 Task: Select the margins with none.
Action: Mouse moved to (50, 127)
Screenshot: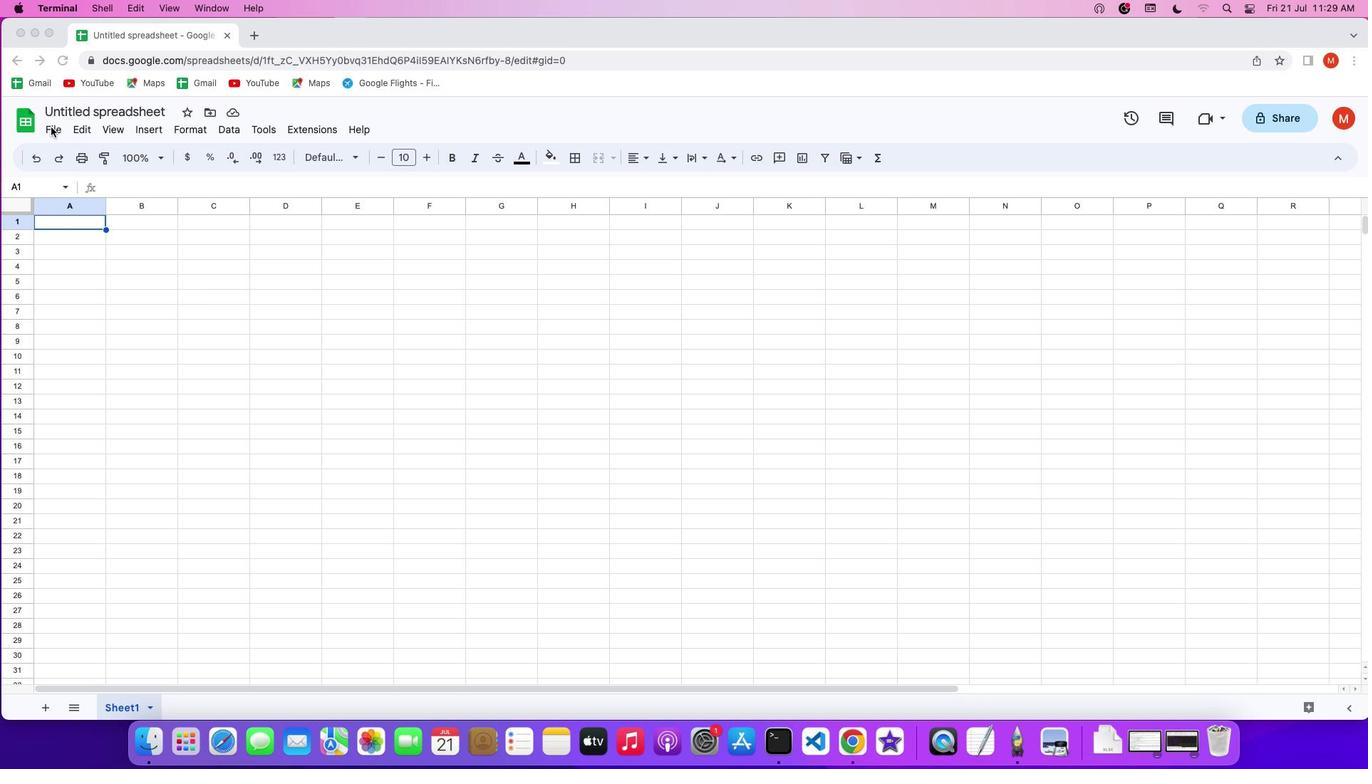 
Action: Mouse pressed left at (50, 127)
Screenshot: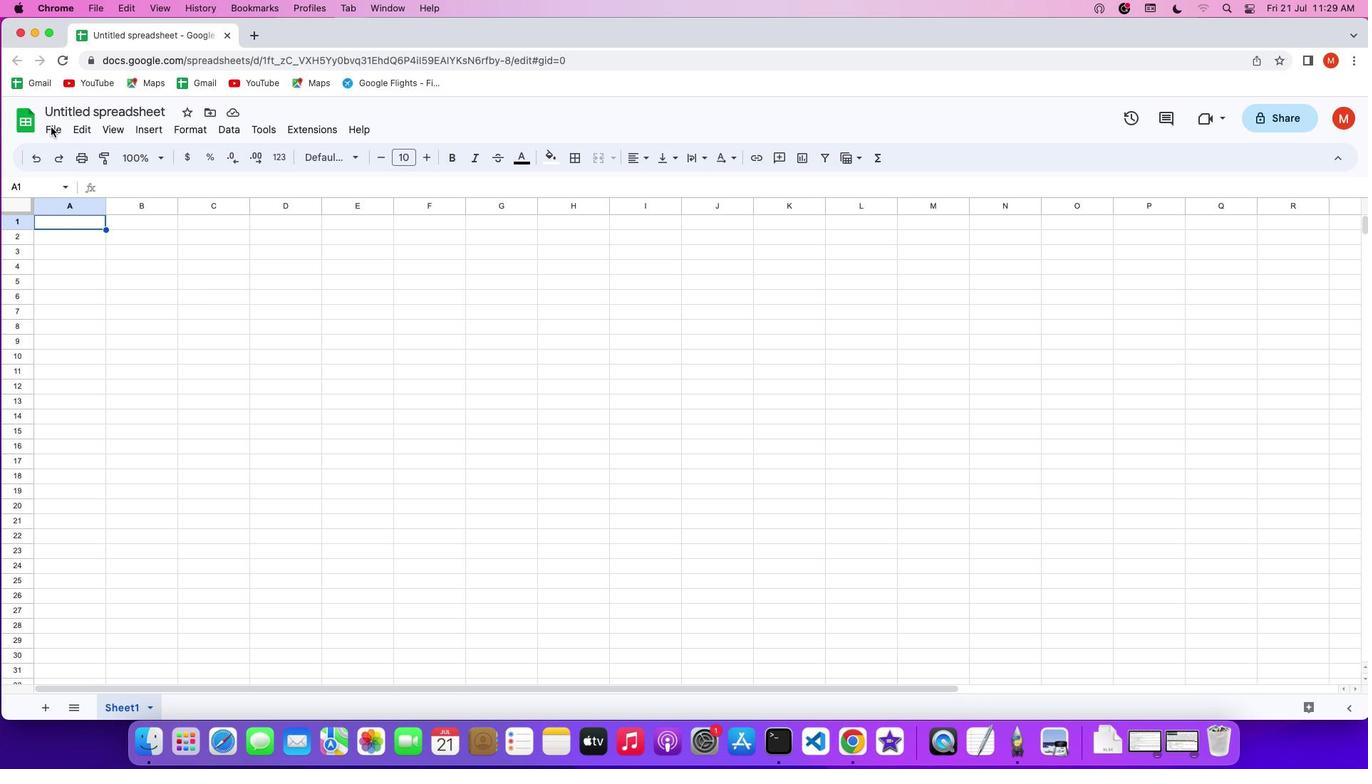 
Action: Mouse pressed left at (50, 127)
Screenshot: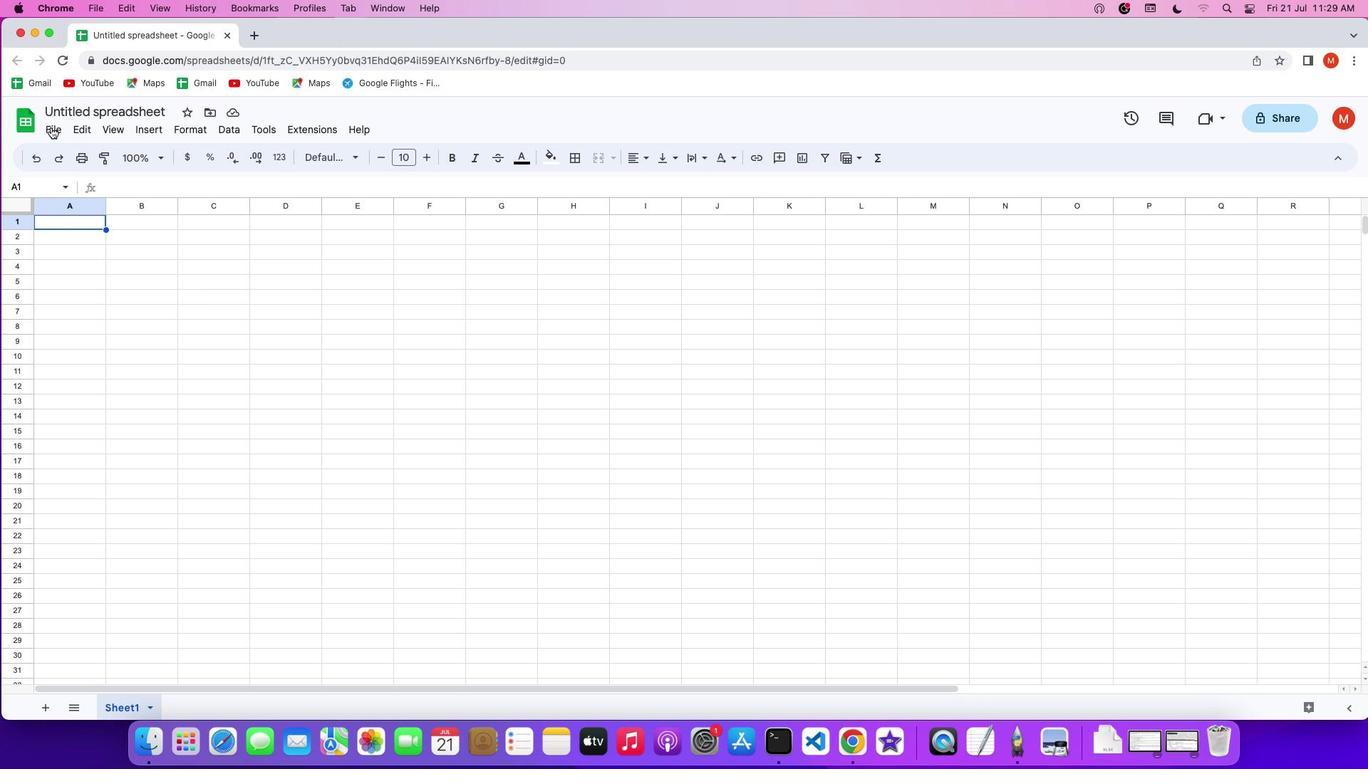 
Action: Mouse moved to (70, 546)
Screenshot: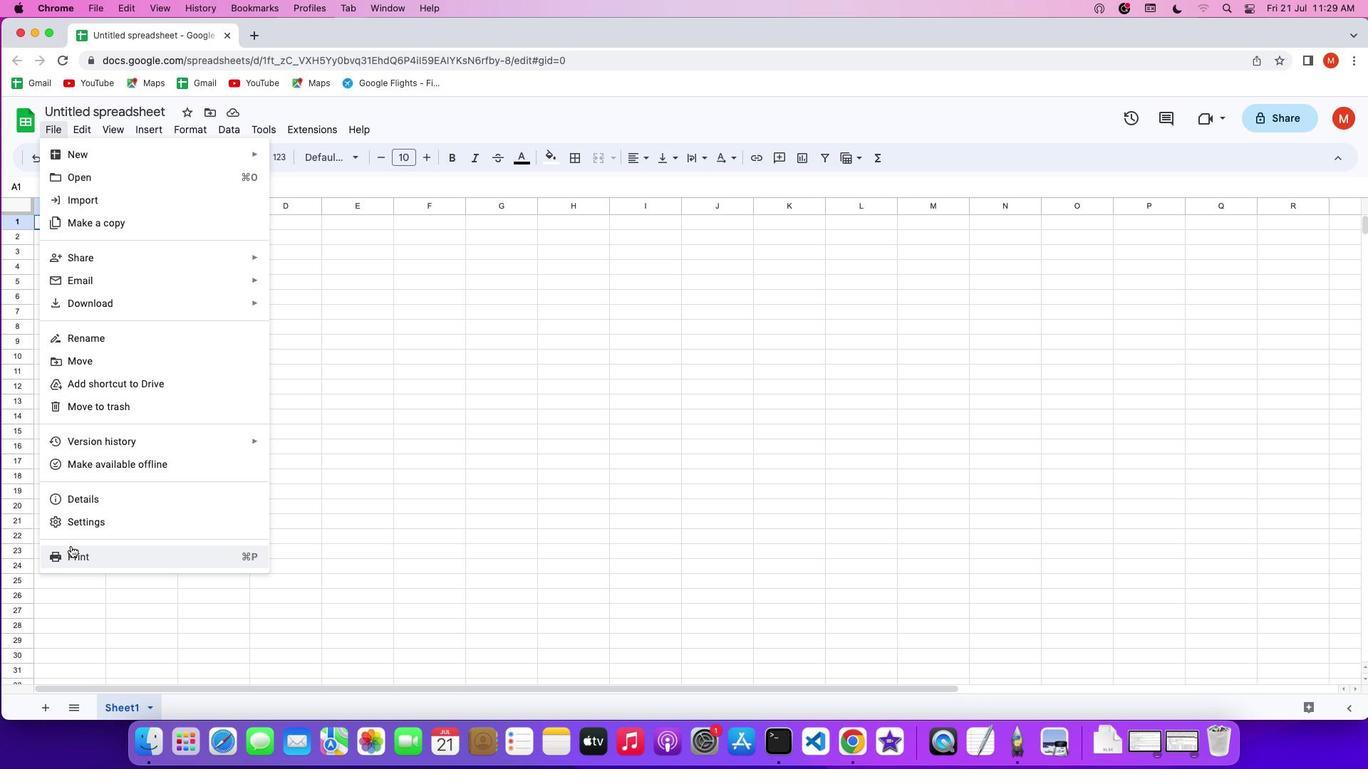 
Action: Mouse pressed left at (70, 546)
Screenshot: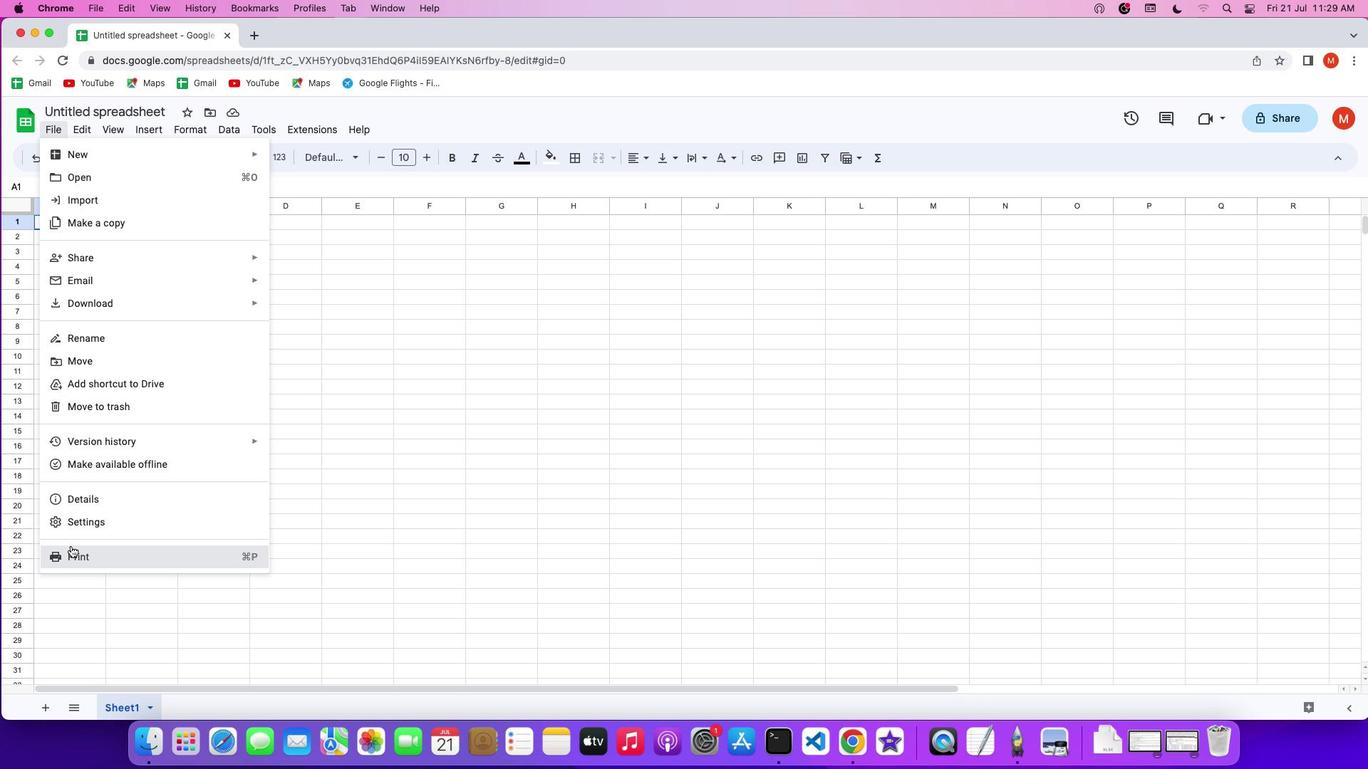 
Action: Mouse moved to (1324, 121)
Screenshot: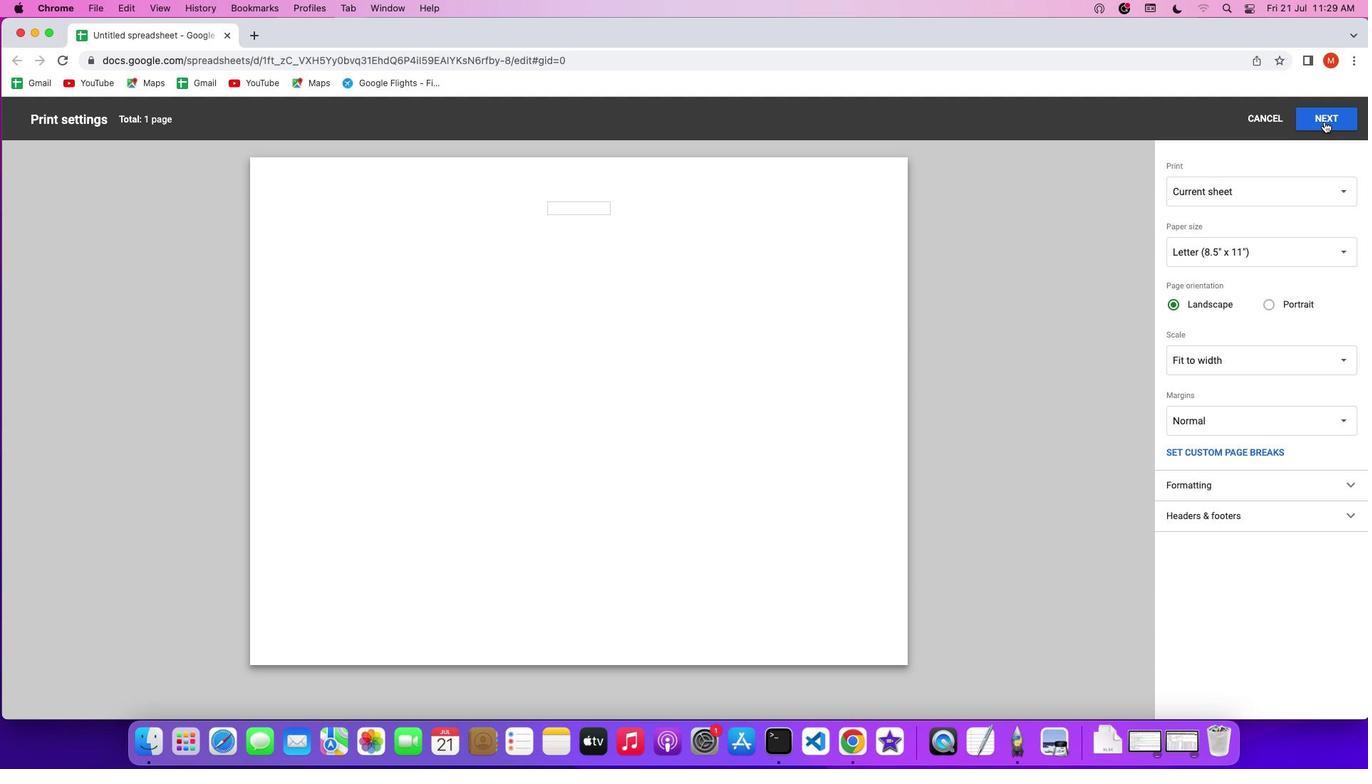
Action: Mouse pressed left at (1324, 121)
Screenshot: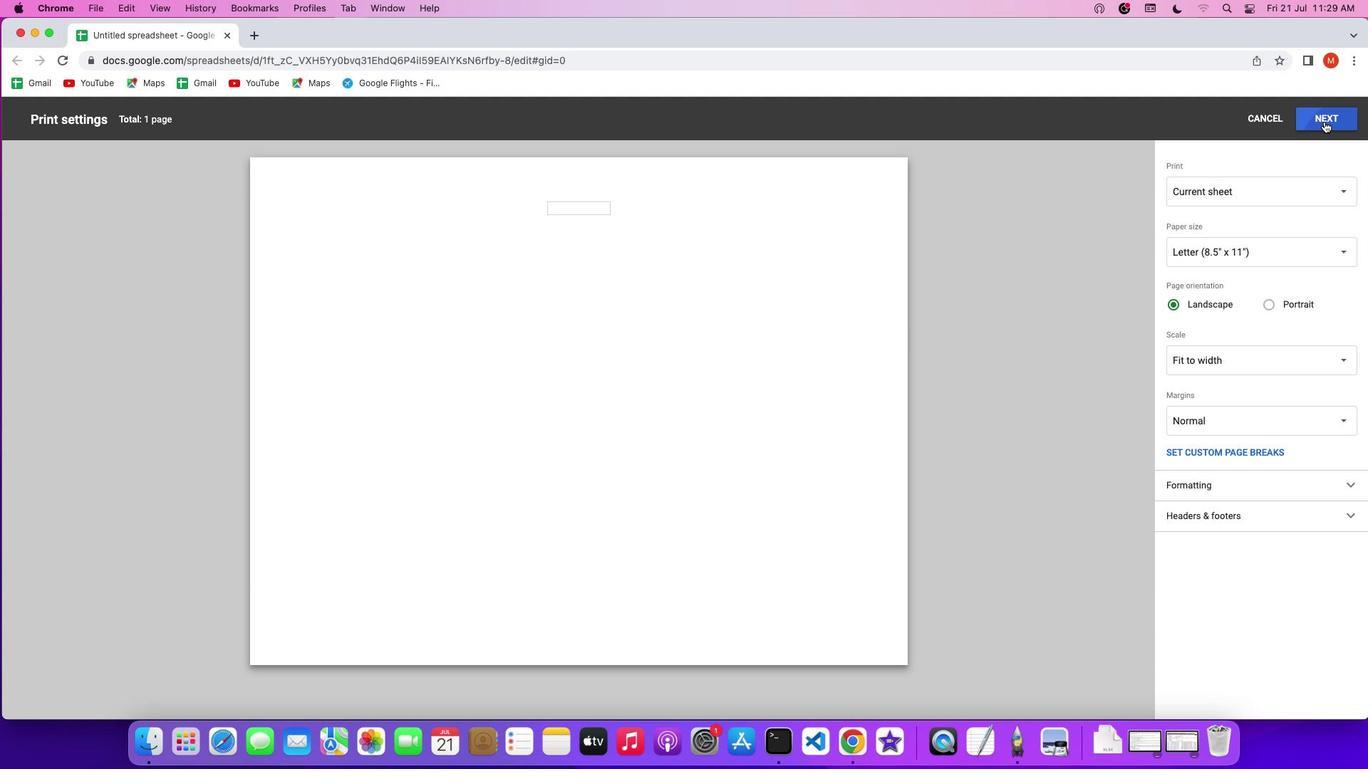 
Action: Mouse moved to (1116, 249)
Screenshot: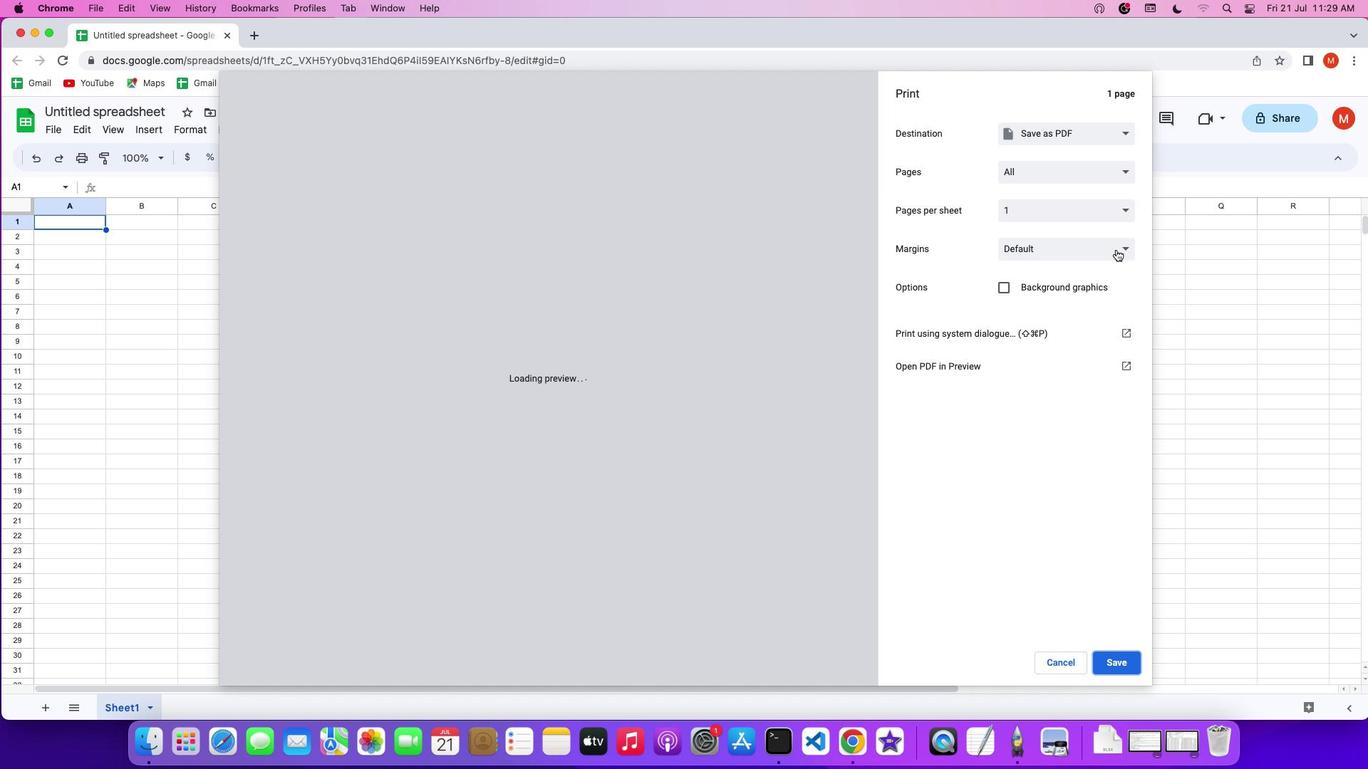 
Action: Mouse pressed left at (1116, 249)
Screenshot: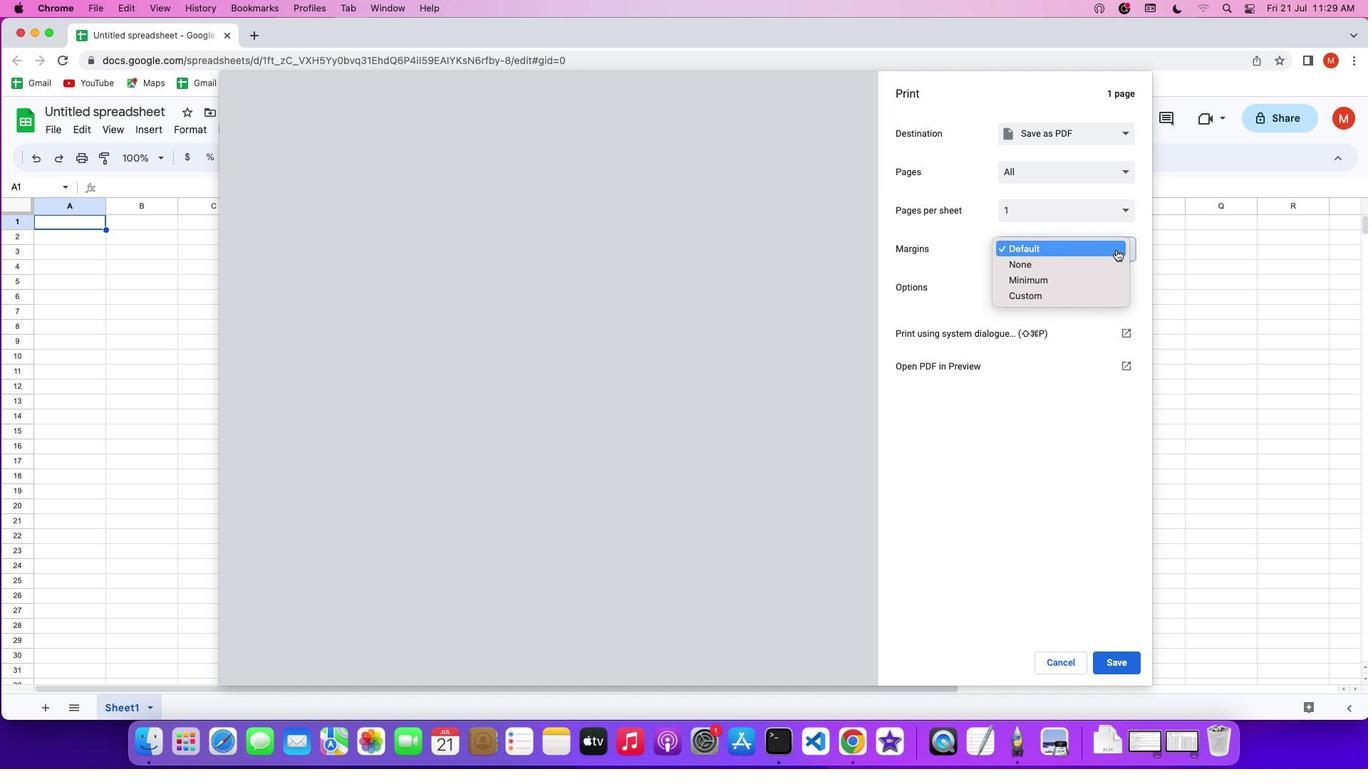 
Action: Mouse moved to (1110, 259)
Screenshot: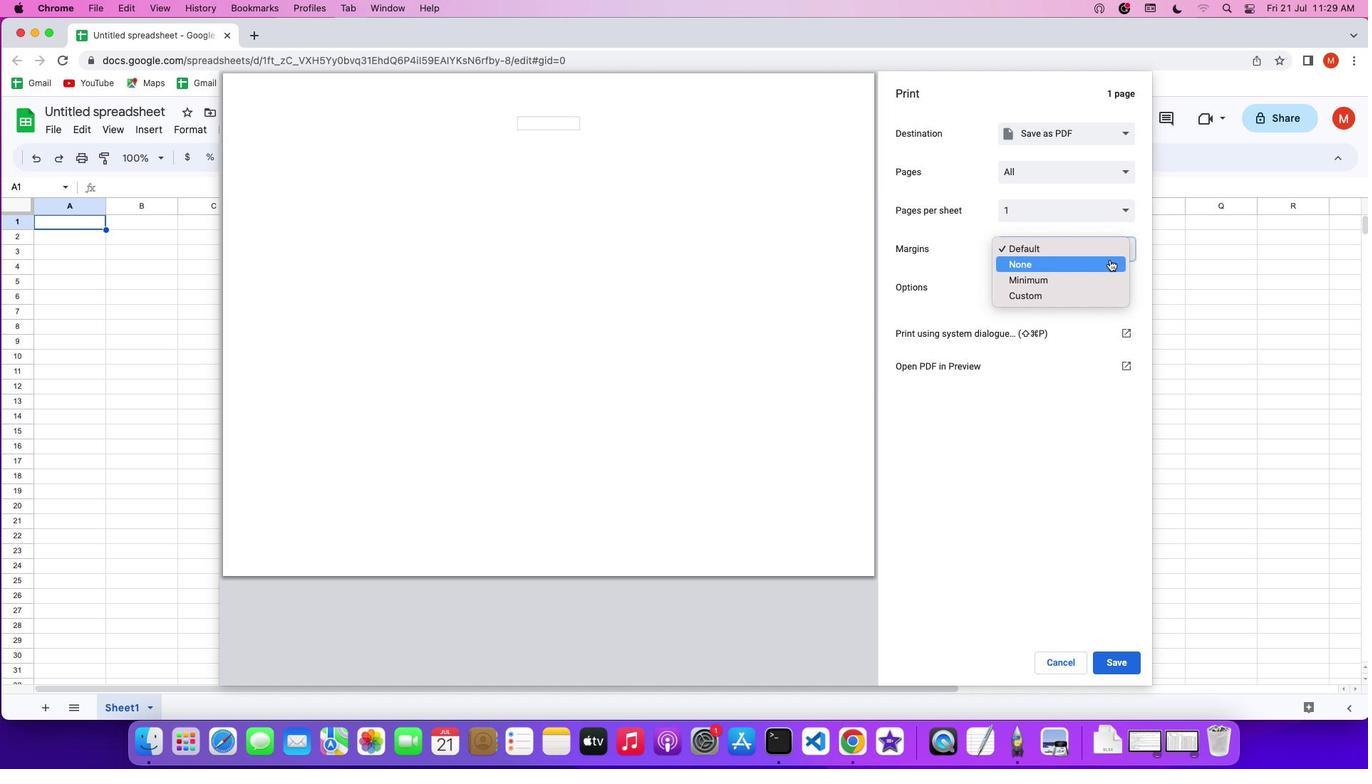 
Action: Mouse pressed left at (1110, 259)
Screenshot: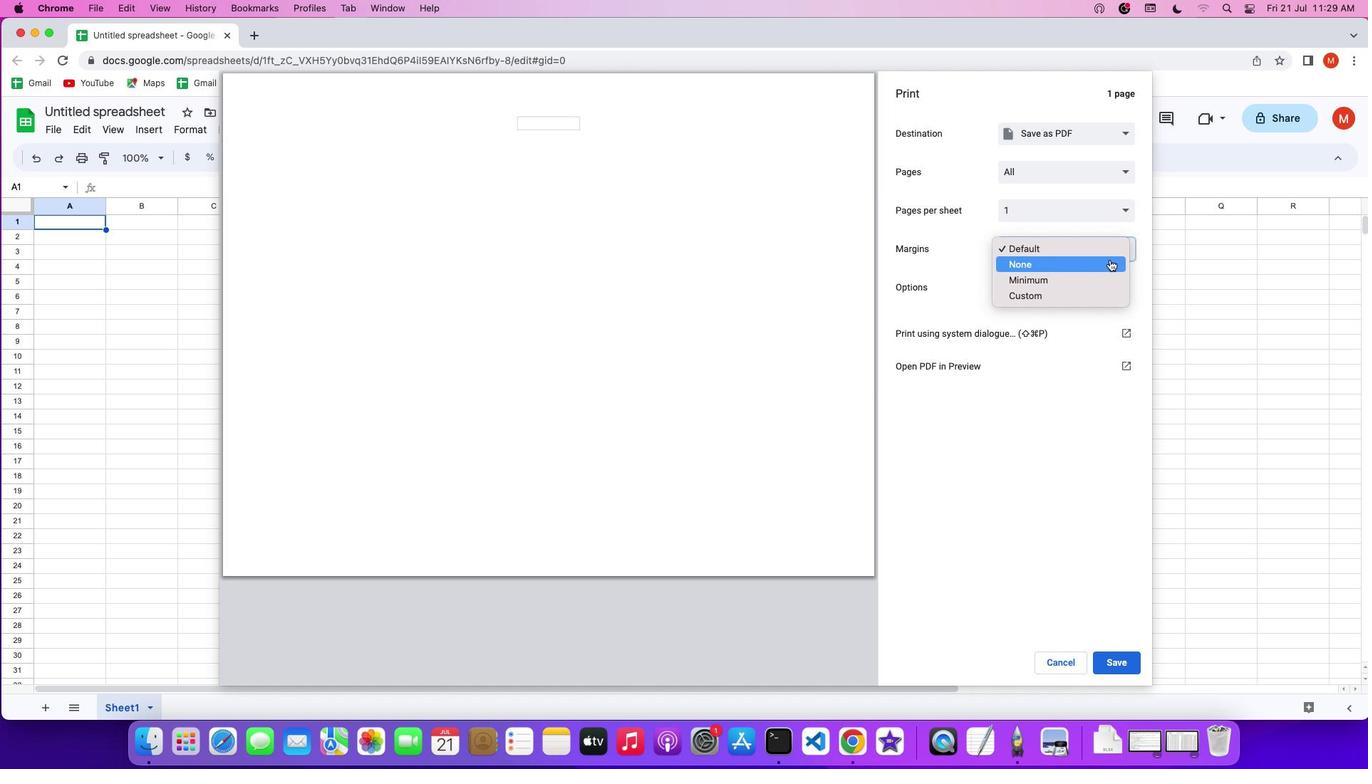 
Action: Mouse moved to (1113, 261)
Screenshot: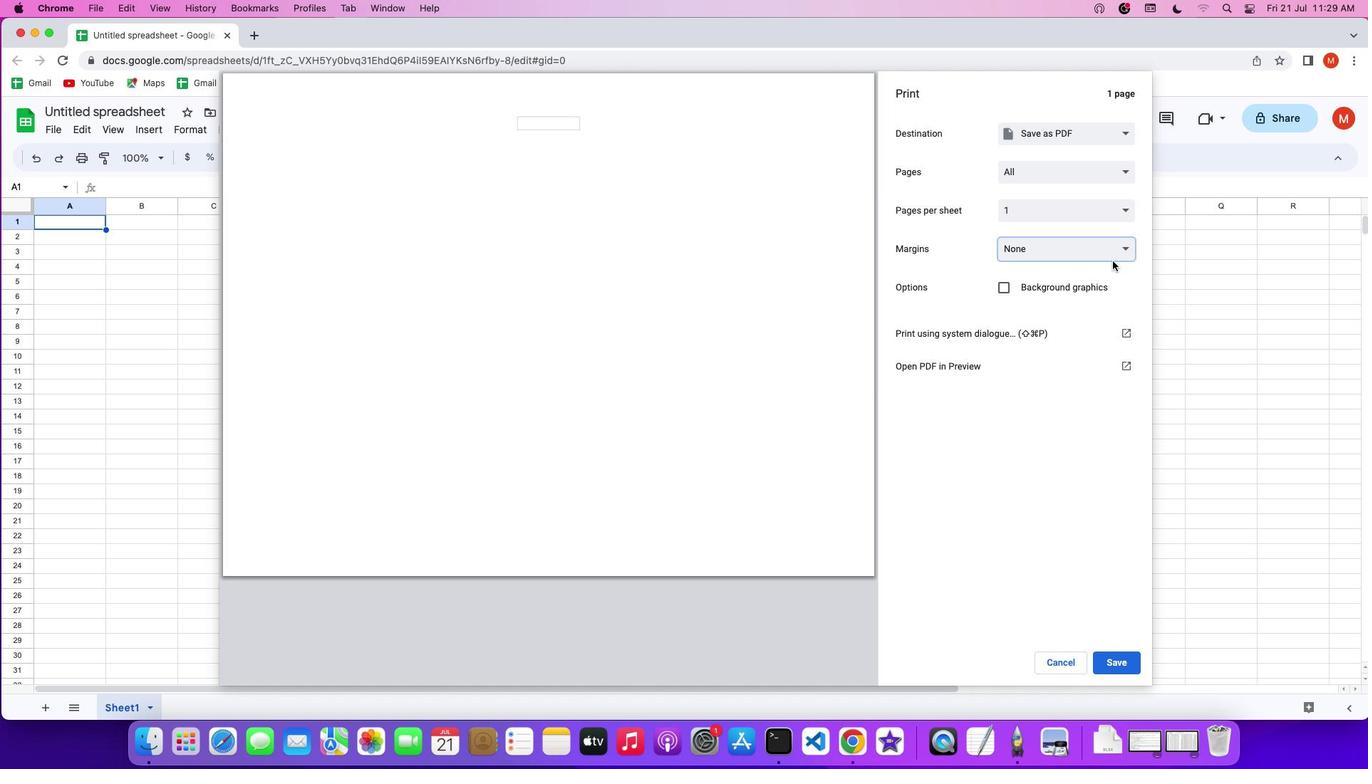 
